 Task: Add the task  Create user profiles and permissions system for the app to the section Cosmic Ray in the project TurboCharge and add a Due Date to the respective task as 2023/07/18.
Action: Mouse moved to (887, 600)
Screenshot: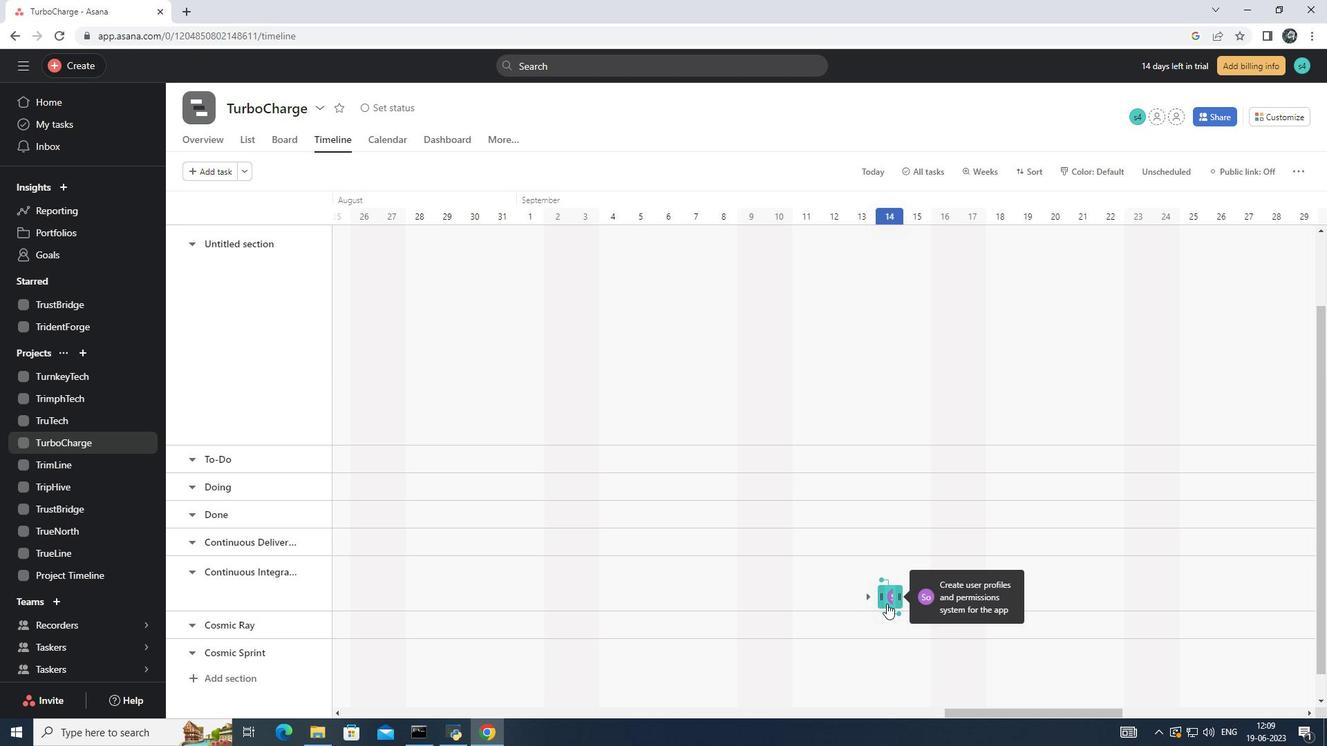 
Action: Mouse pressed left at (887, 600)
Screenshot: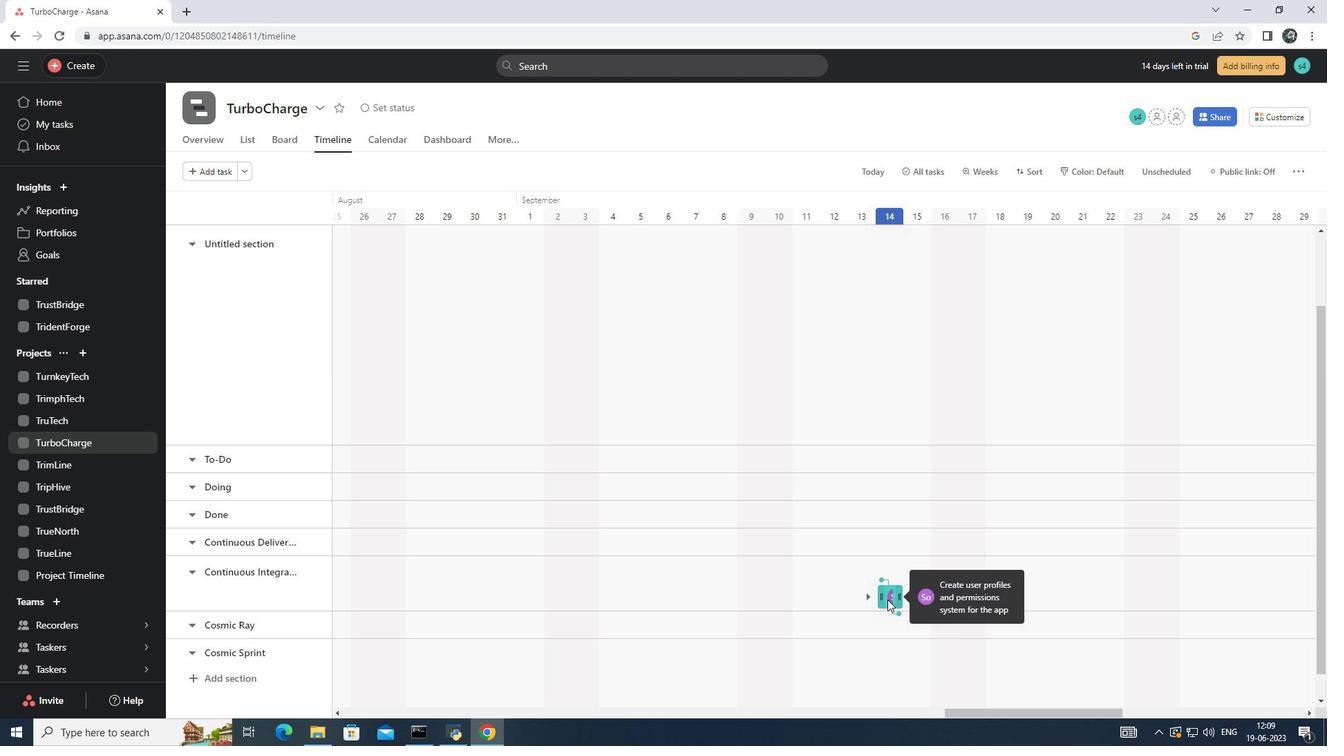 
Action: Mouse moved to (1155, 304)
Screenshot: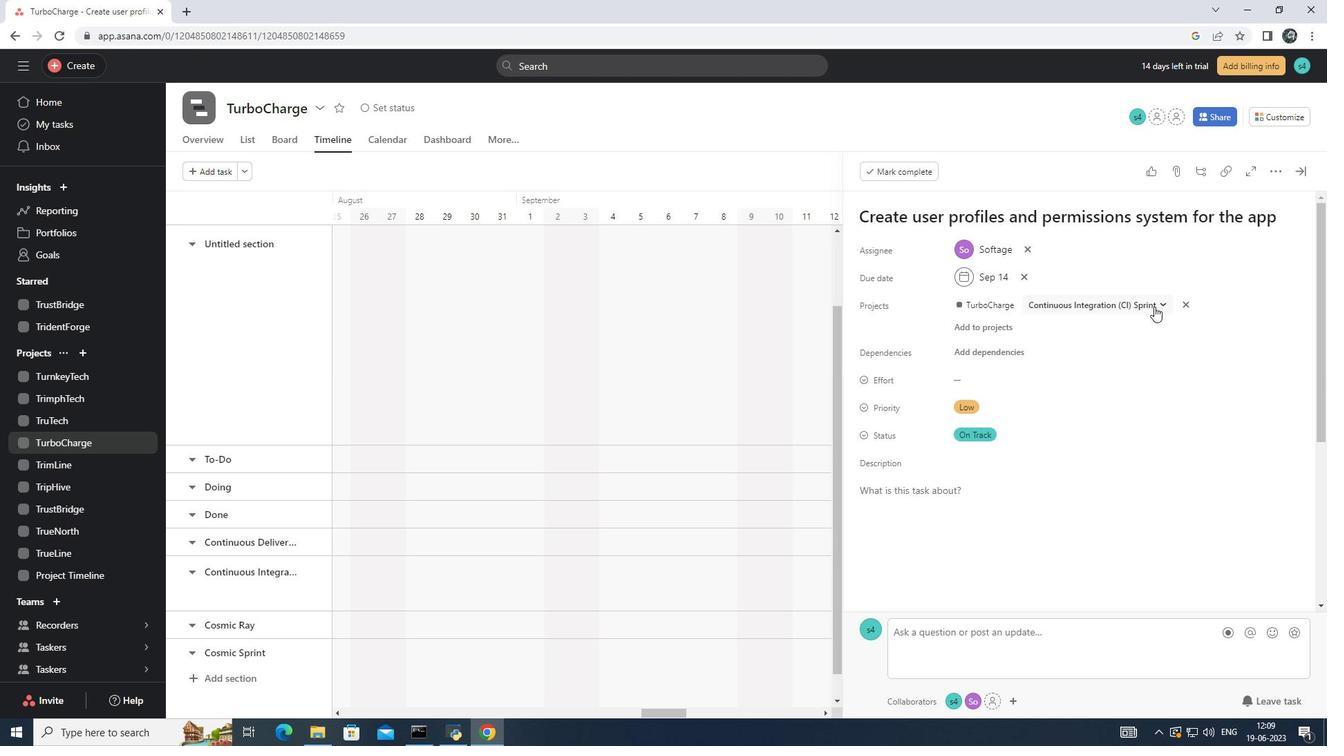 
Action: Mouse pressed left at (1155, 304)
Screenshot: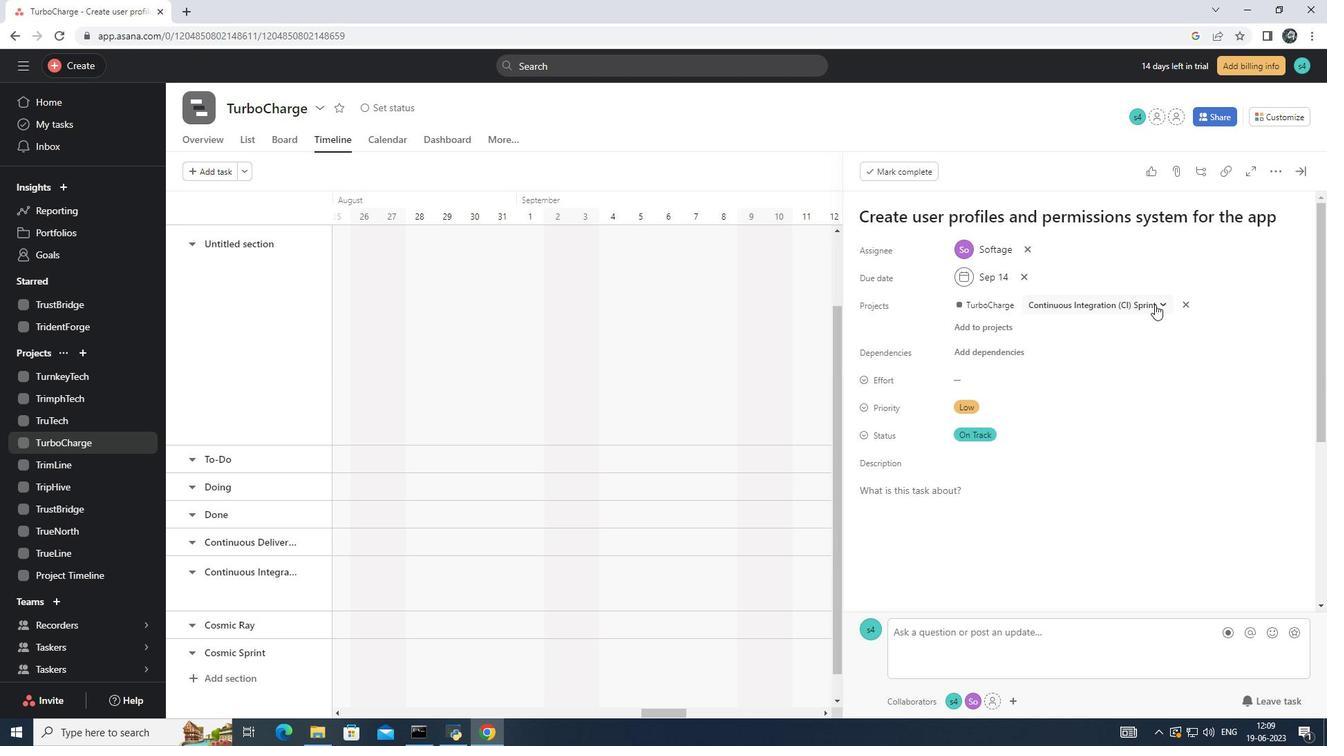 
Action: Mouse moved to (1094, 486)
Screenshot: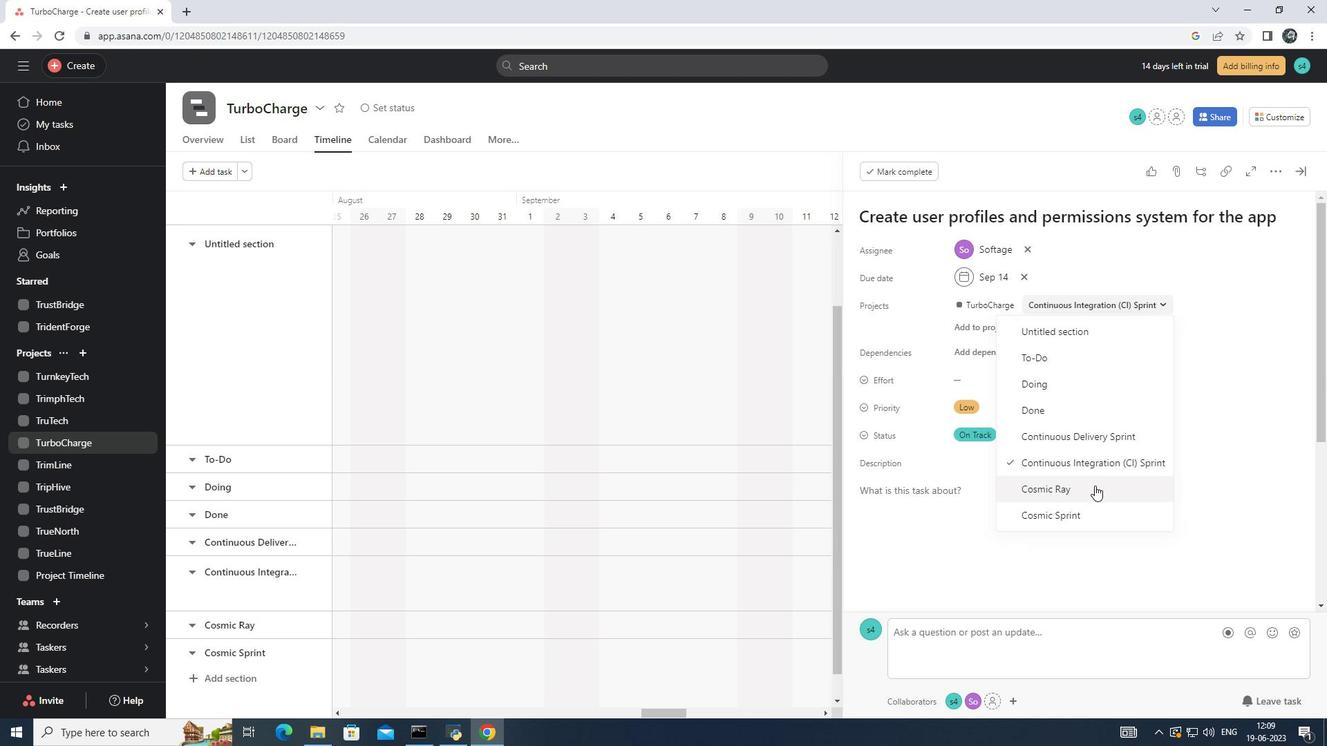 
Action: Mouse pressed left at (1094, 486)
Screenshot: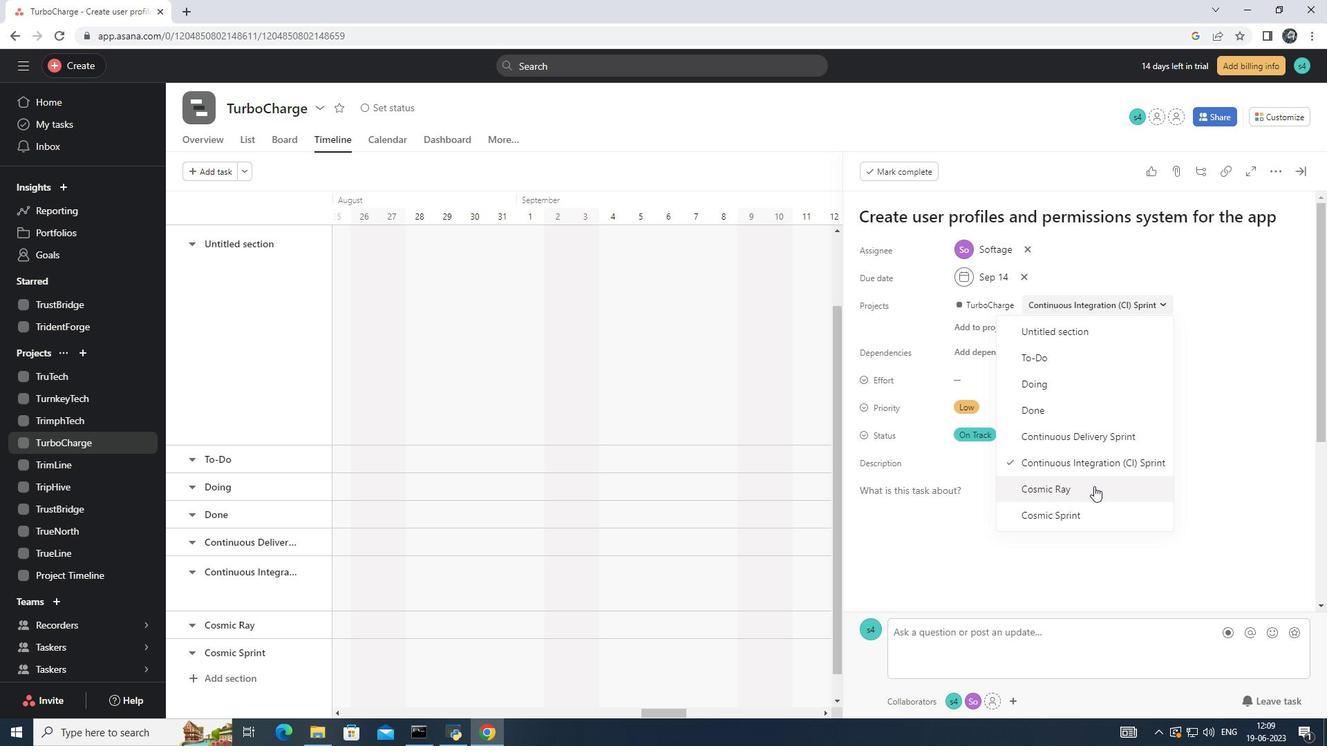 
Action: Mouse moved to (1026, 281)
Screenshot: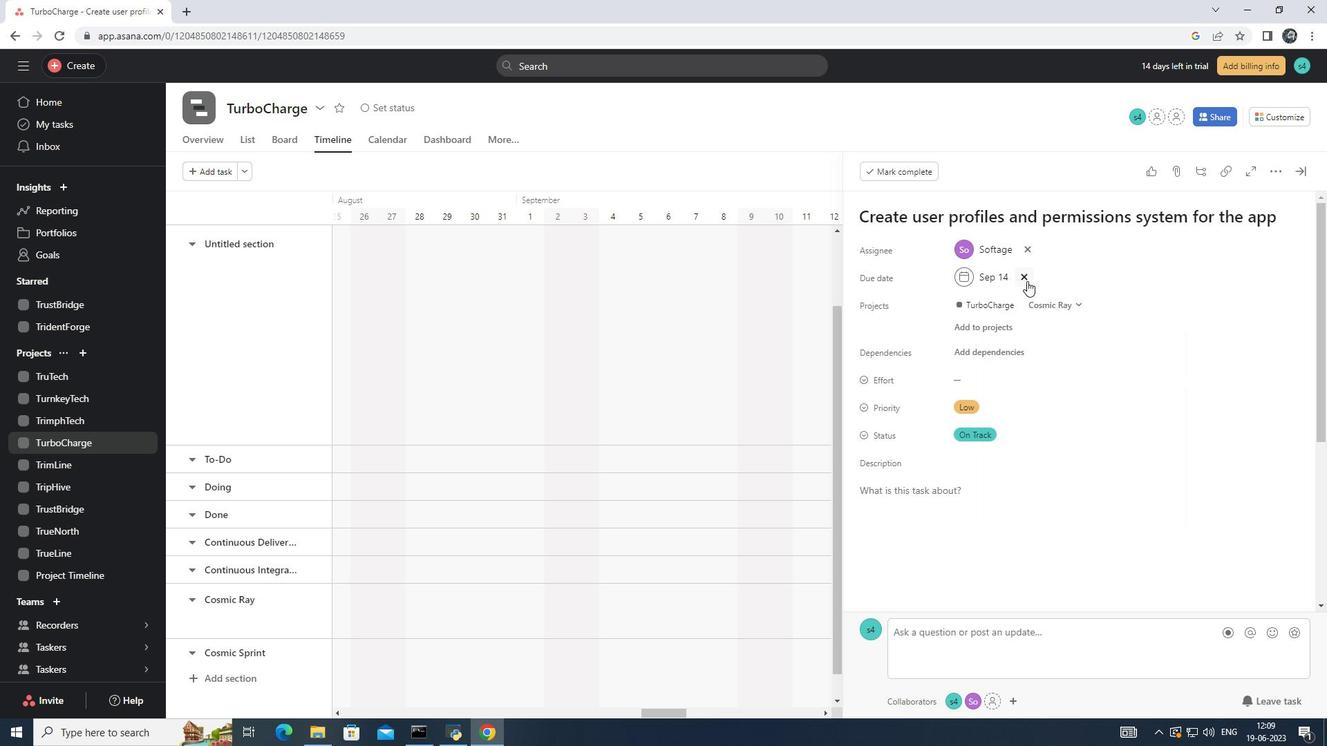 
Action: Mouse pressed left at (1026, 281)
Screenshot: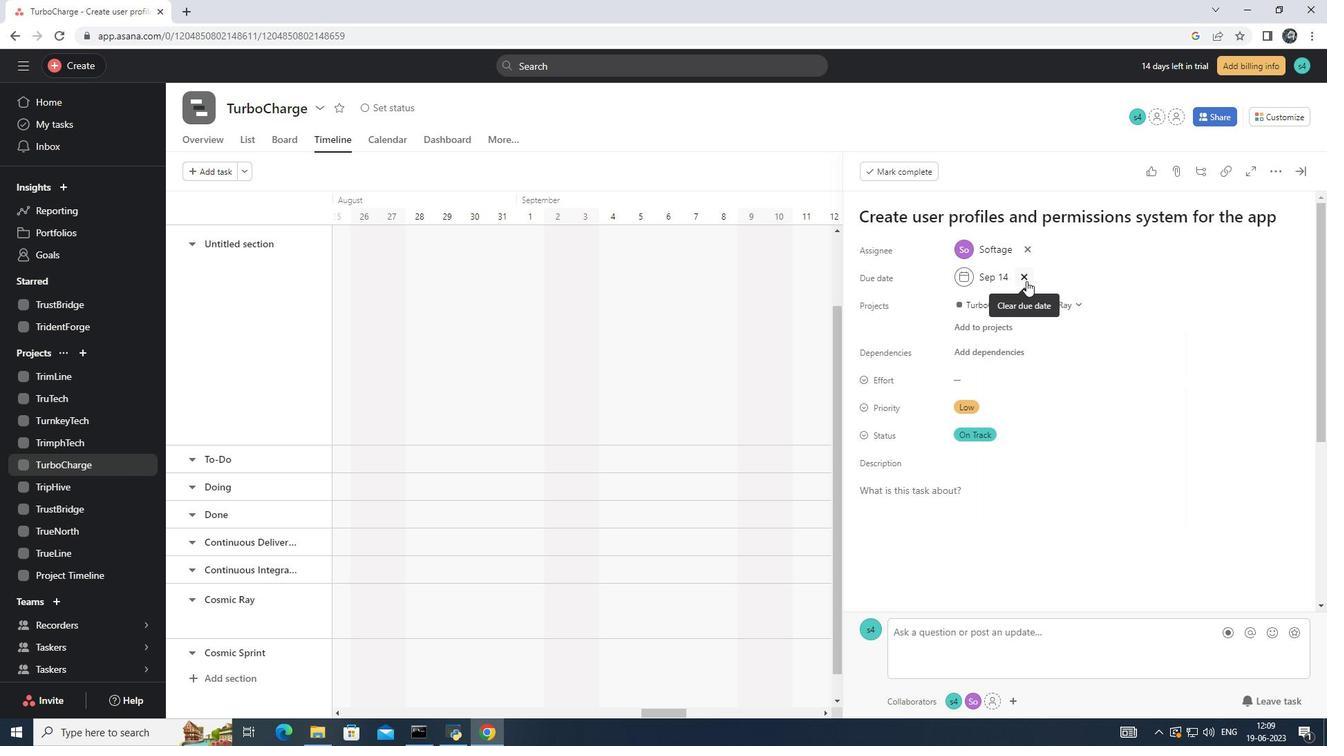 
Action: Mouse moved to (988, 275)
Screenshot: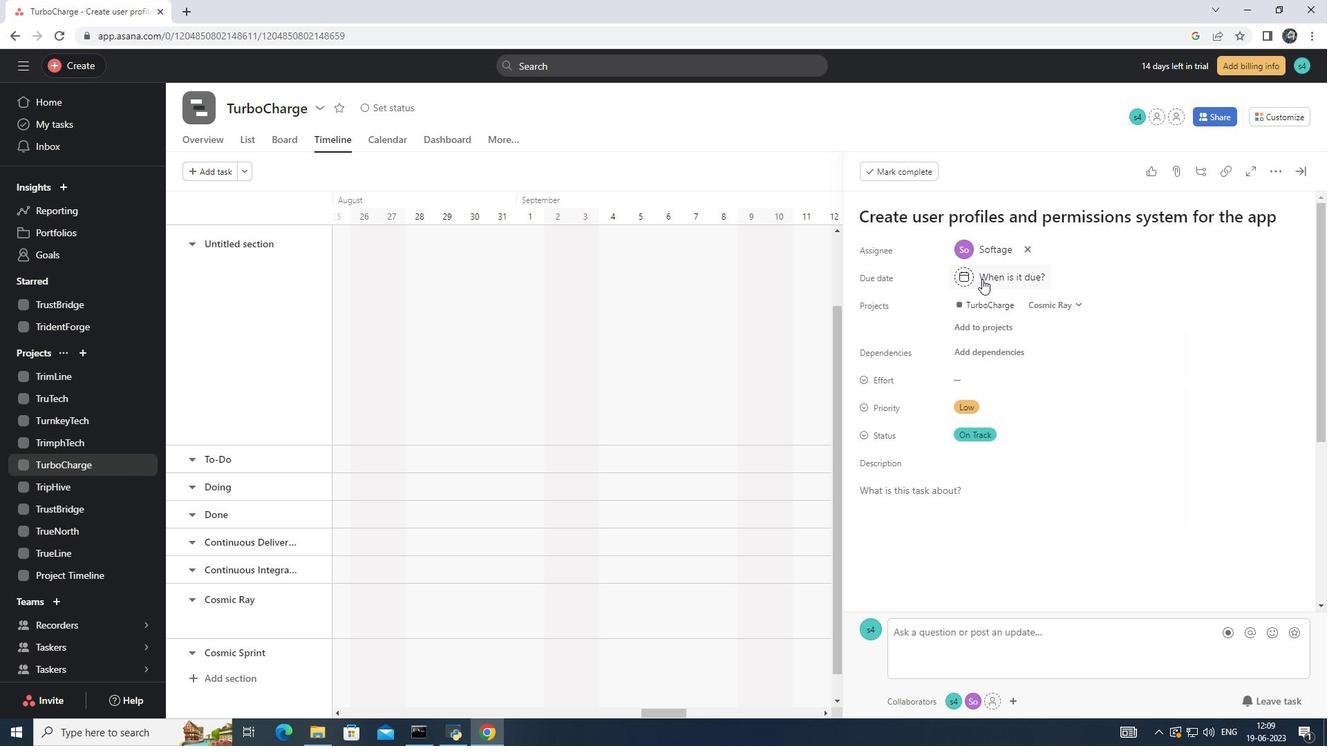 
Action: Mouse pressed left at (988, 275)
Screenshot: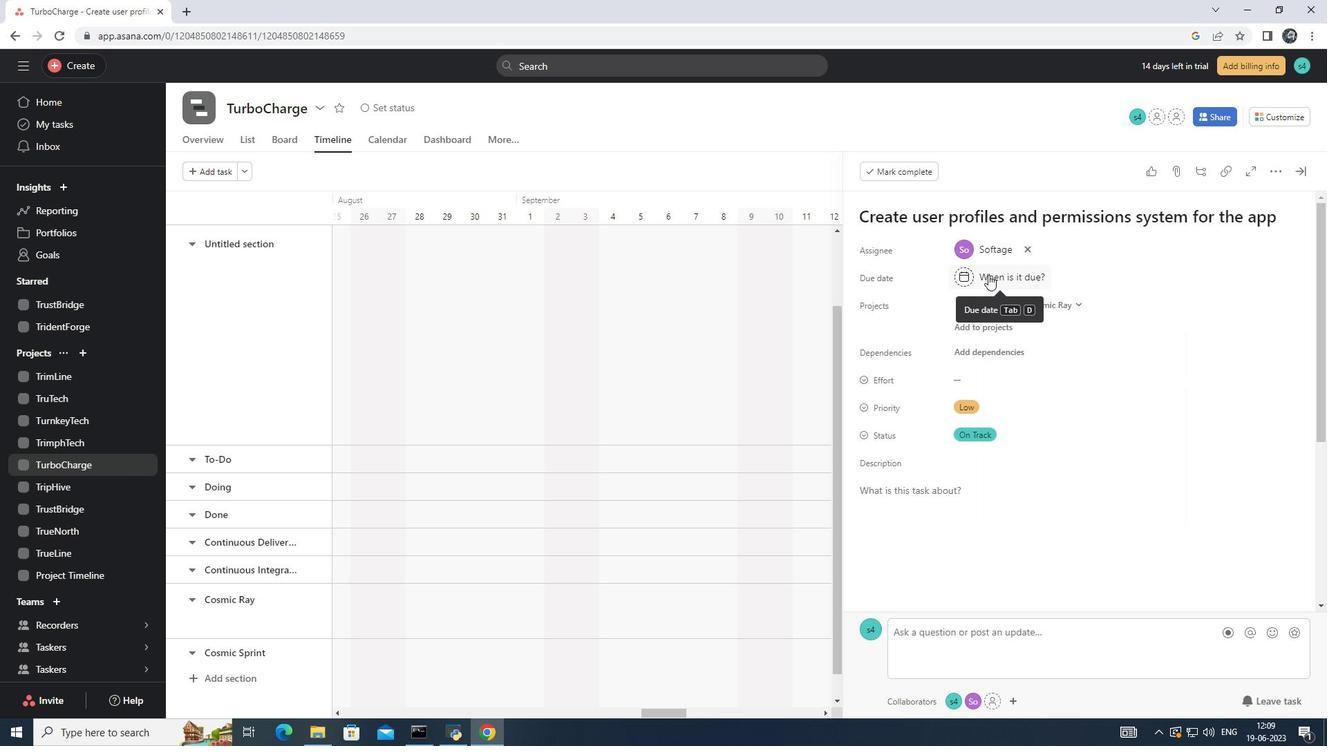 
Action: Mouse moved to (1046, 311)
Screenshot: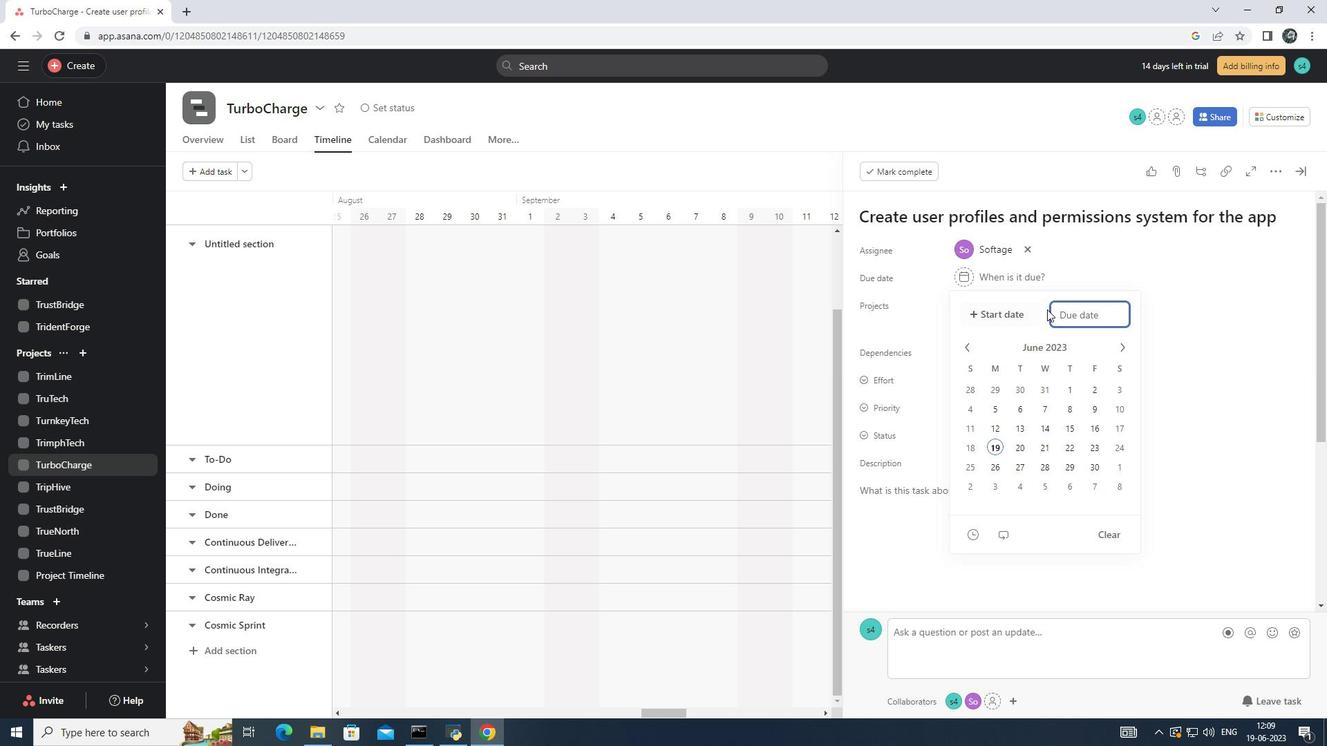 
Action: Key pressed 2023/07/18<Key.enter>
Screenshot: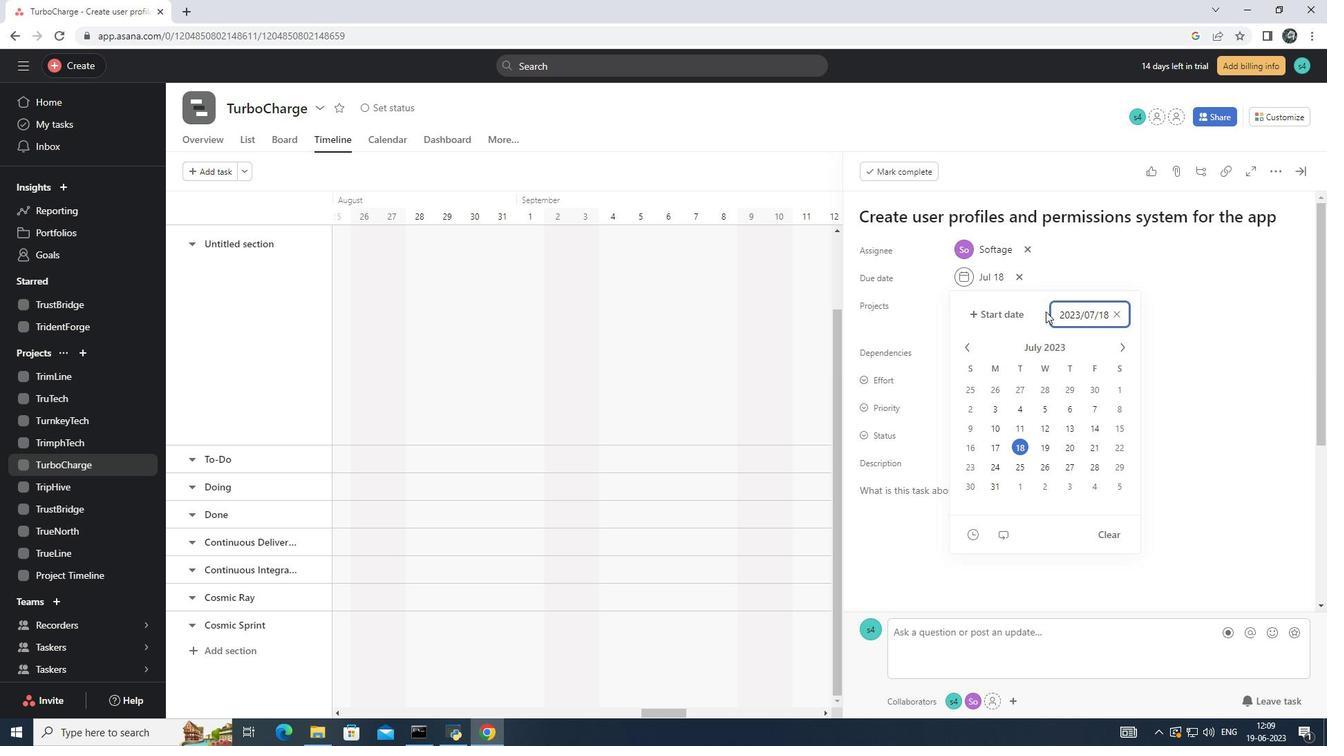 
Action: Mouse moved to (1045, 311)
Screenshot: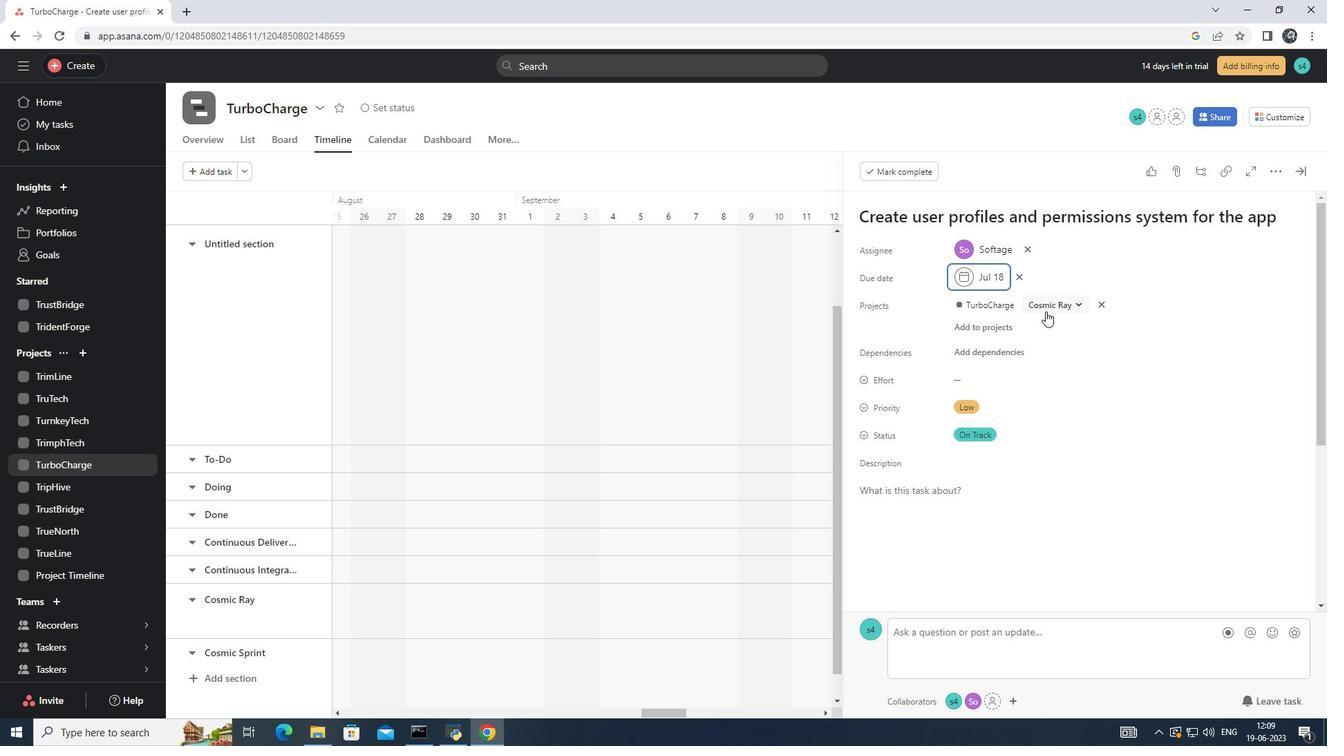 
